 Task: Create a rule from the Routing list, Task moved to a section -> Set Priority in the project AgileCollab , set the section as Done clear the priority
Action: Mouse moved to (1047, 171)
Screenshot: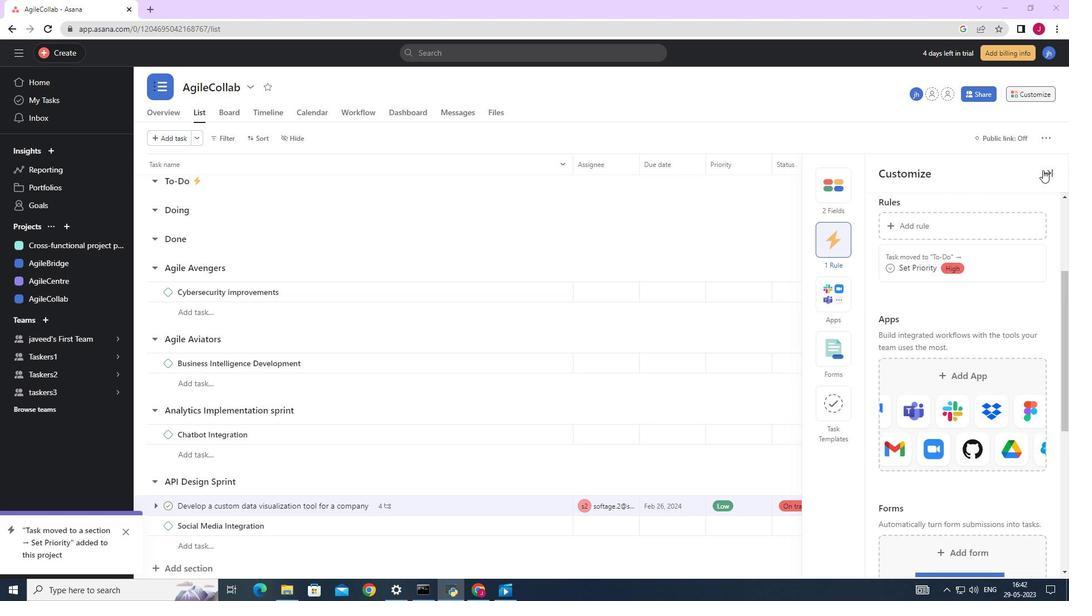 
Action: Mouse pressed left at (1047, 171)
Screenshot: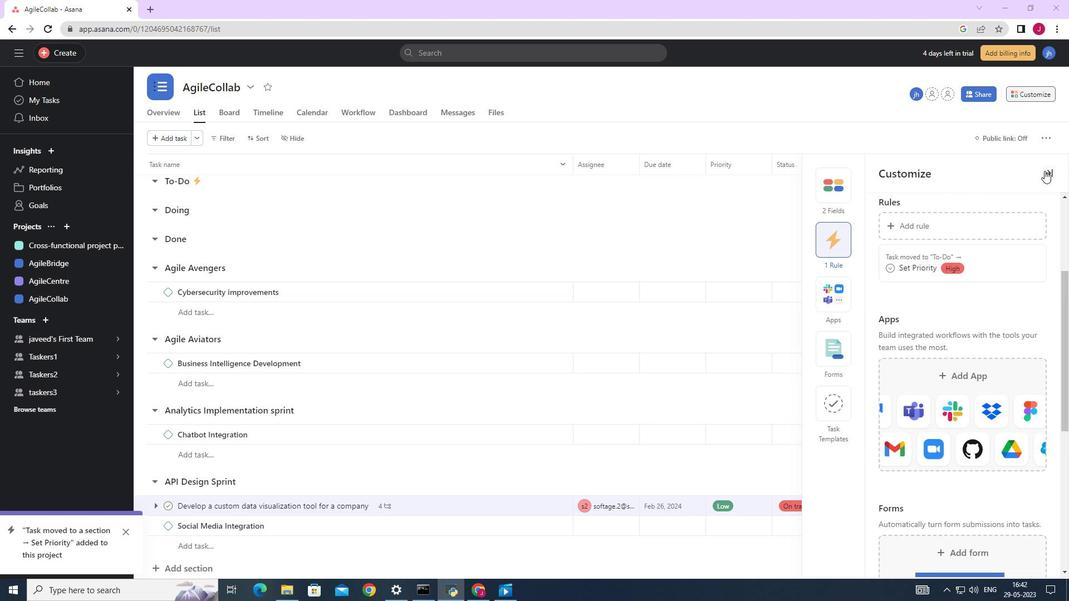 
Action: Mouse moved to (1038, 97)
Screenshot: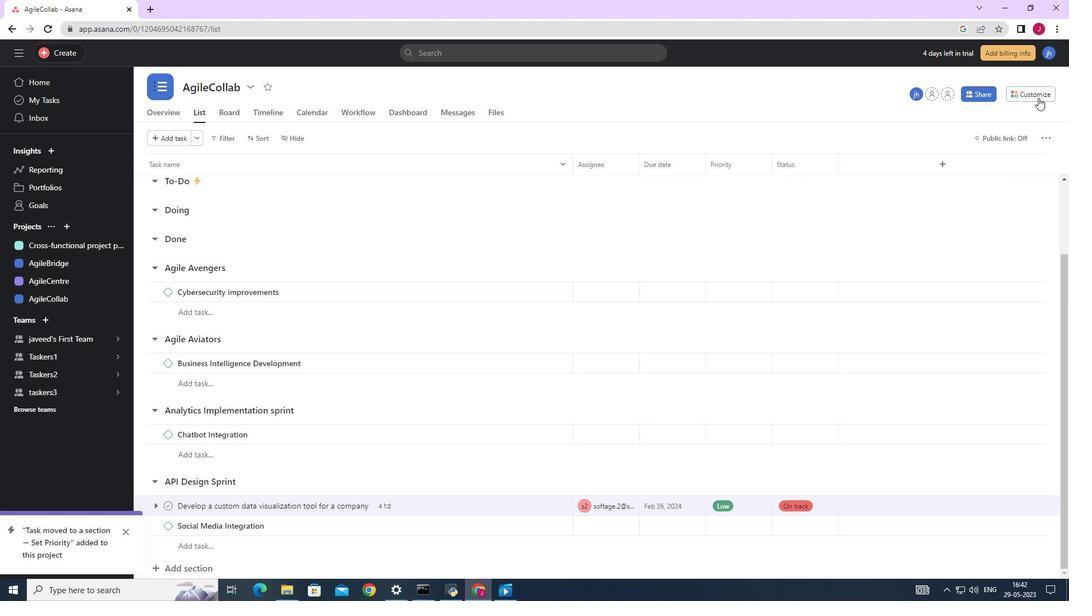 
Action: Mouse pressed left at (1038, 97)
Screenshot: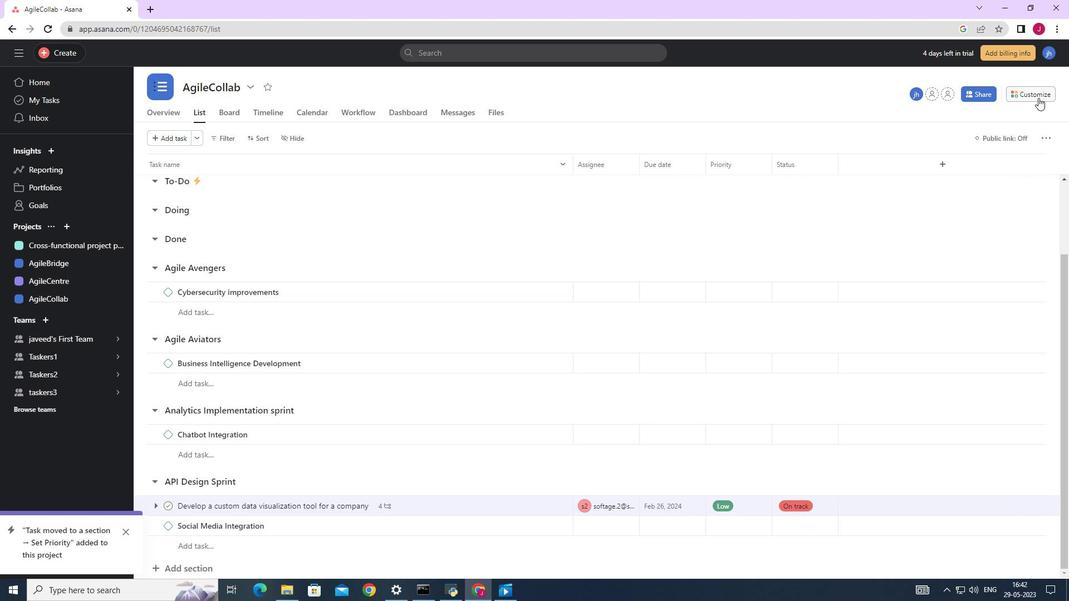
Action: Mouse moved to (836, 243)
Screenshot: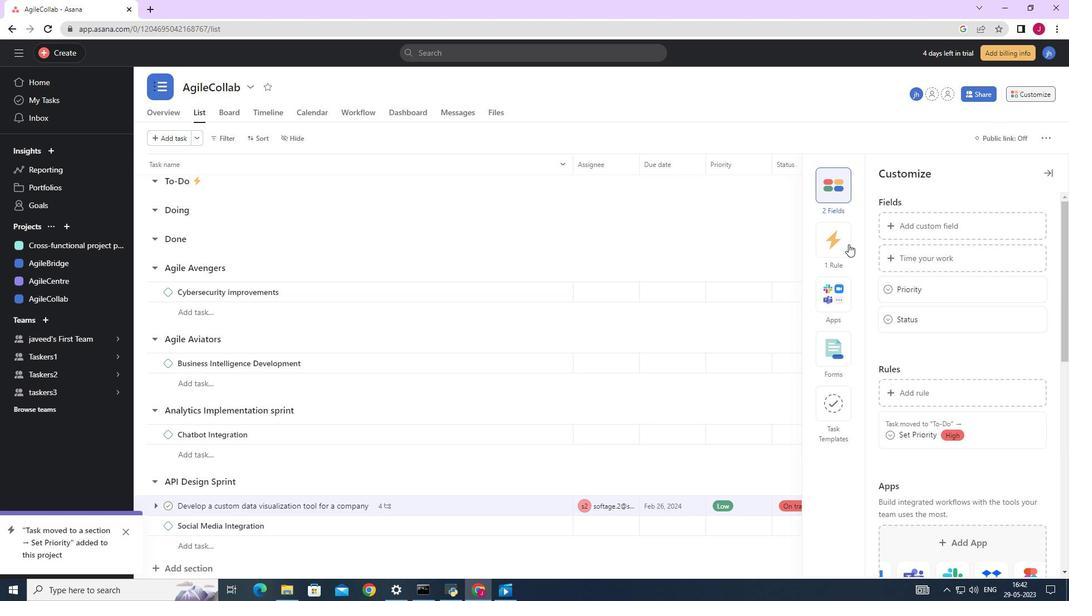 
Action: Mouse pressed left at (836, 243)
Screenshot: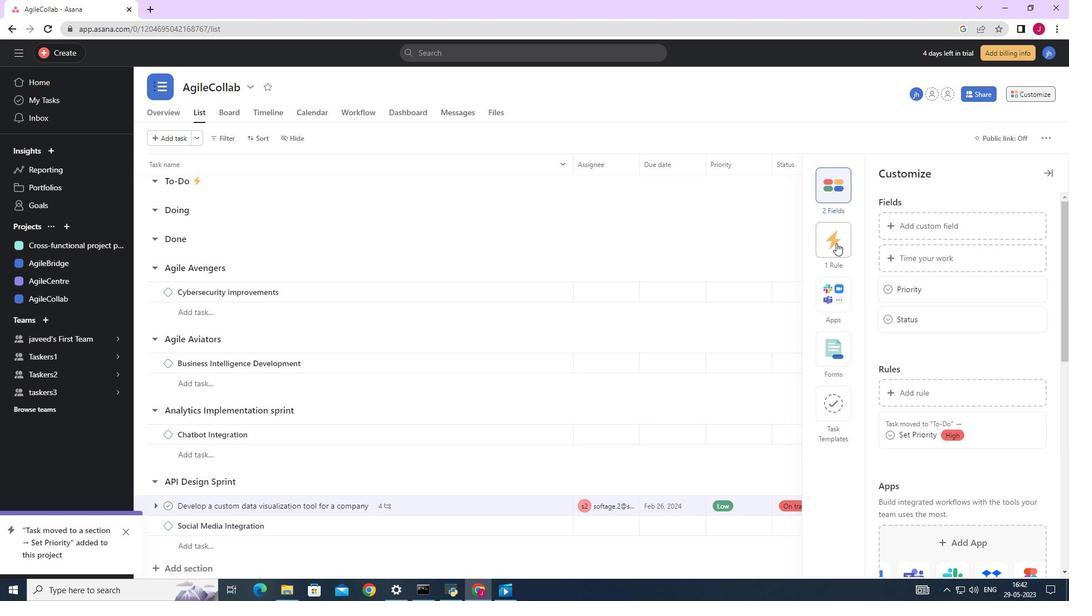 
Action: Mouse moved to (918, 226)
Screenshot: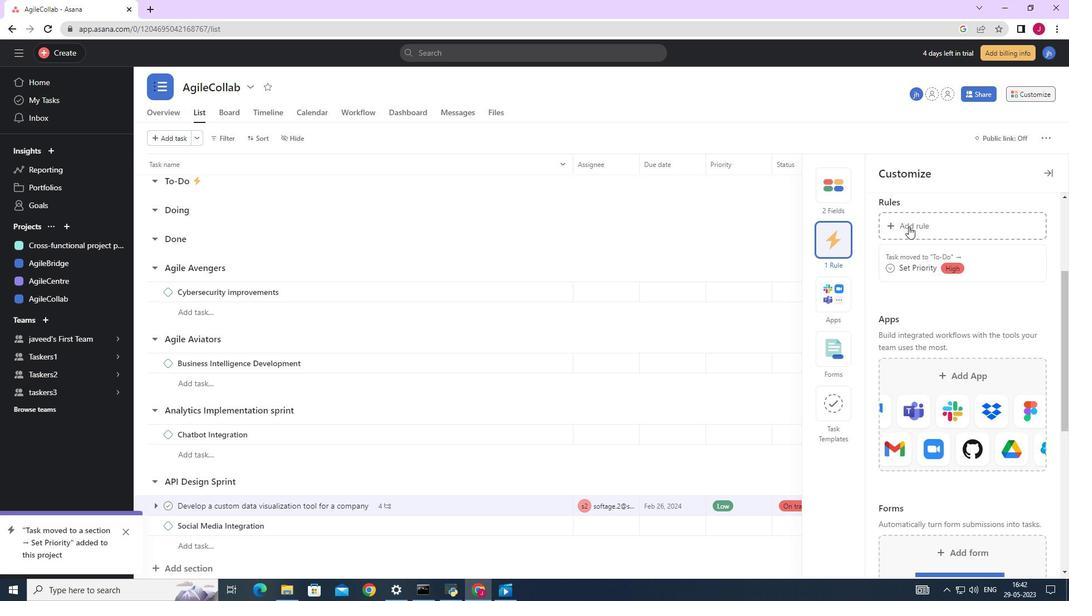 
Action: Mouse pressed left at (918, 226)
Screenshot: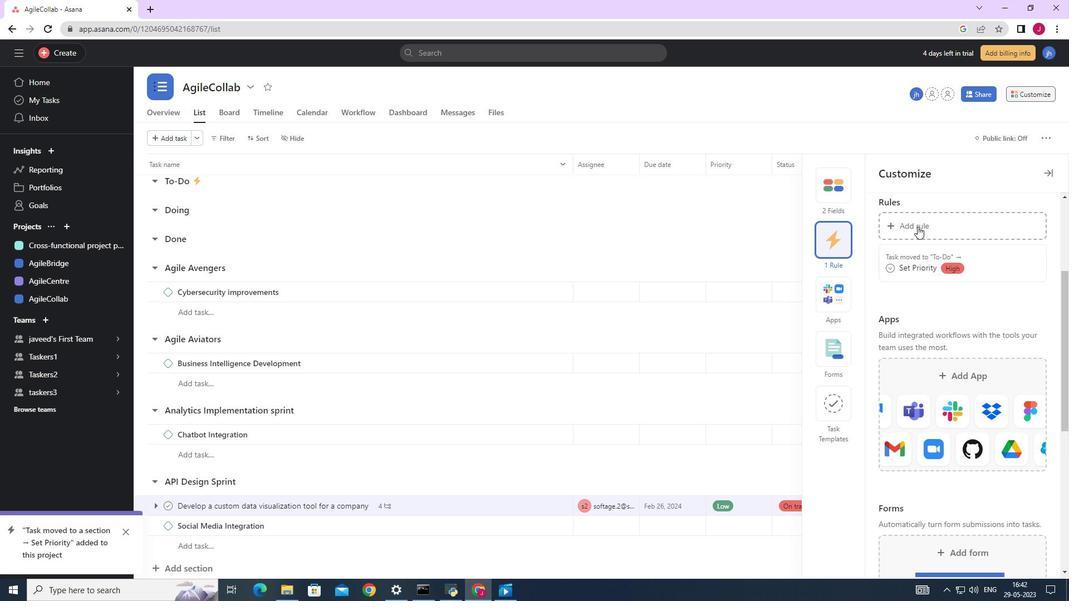 
Action: Mouse moved to (446, 175)
Screenshot: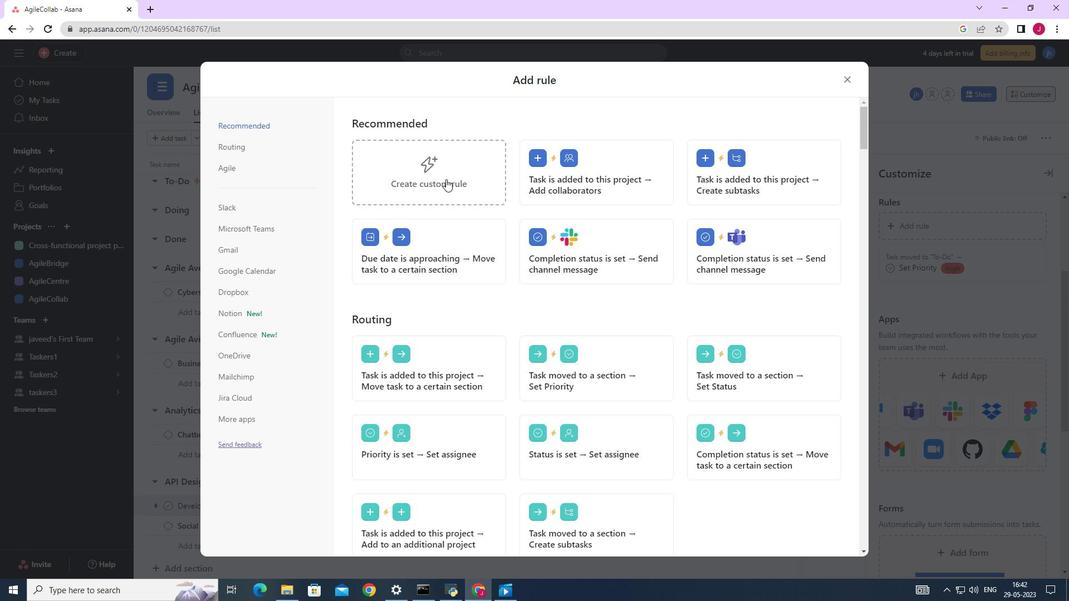 
Action: Mouse scrolled (446, 176) with delta (0, 0)
Screenshot: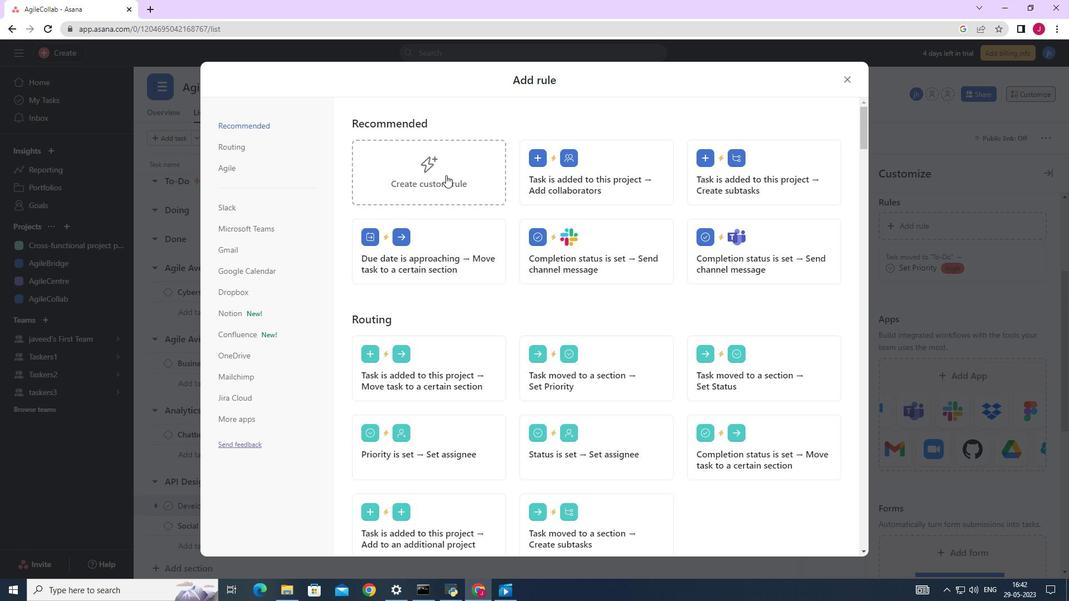 
Action: Mouse scrolled (446, 176) with delta (0, 0)
Screenshot: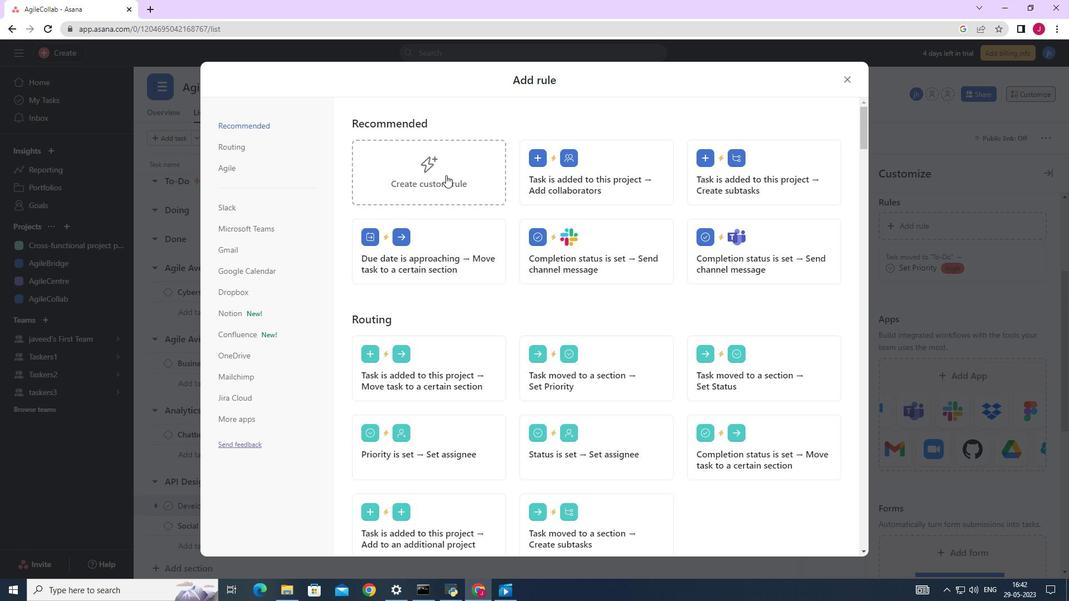 
Action: Mouse scrolled (446, 176) with delta (0, 0)
Screenshot: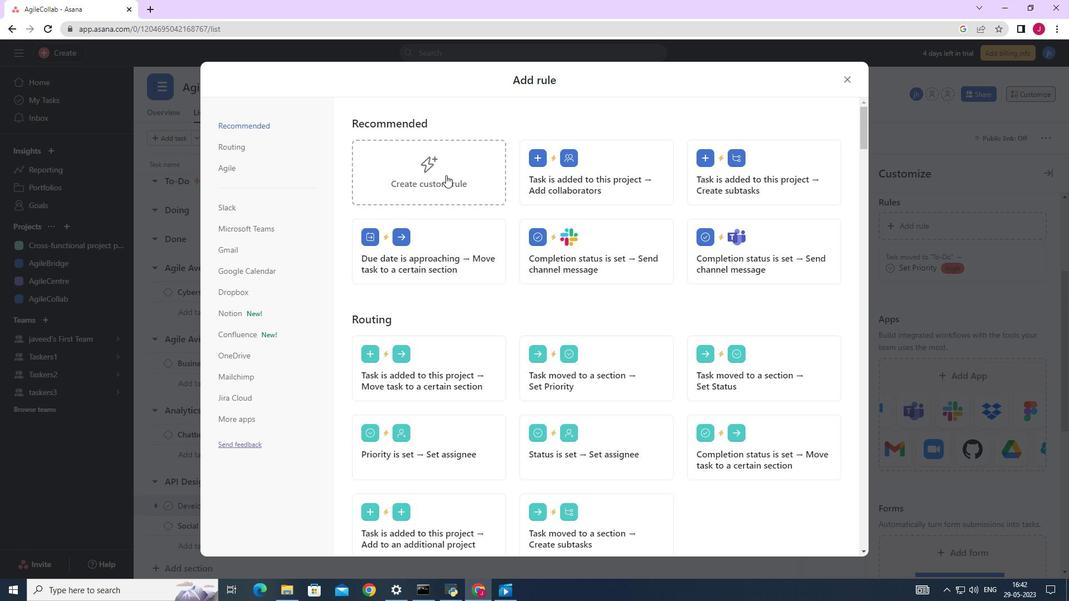 
Action: Mouse moved to (236, 144)
Screenshot: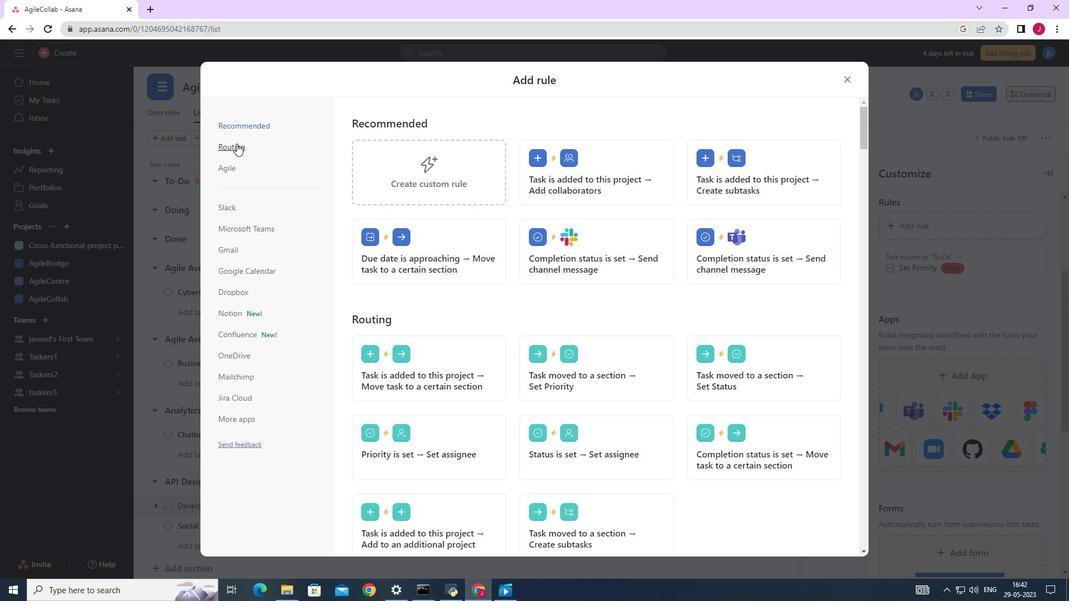 
Action: Mouse pressed left at (236, 144)
Screenshot: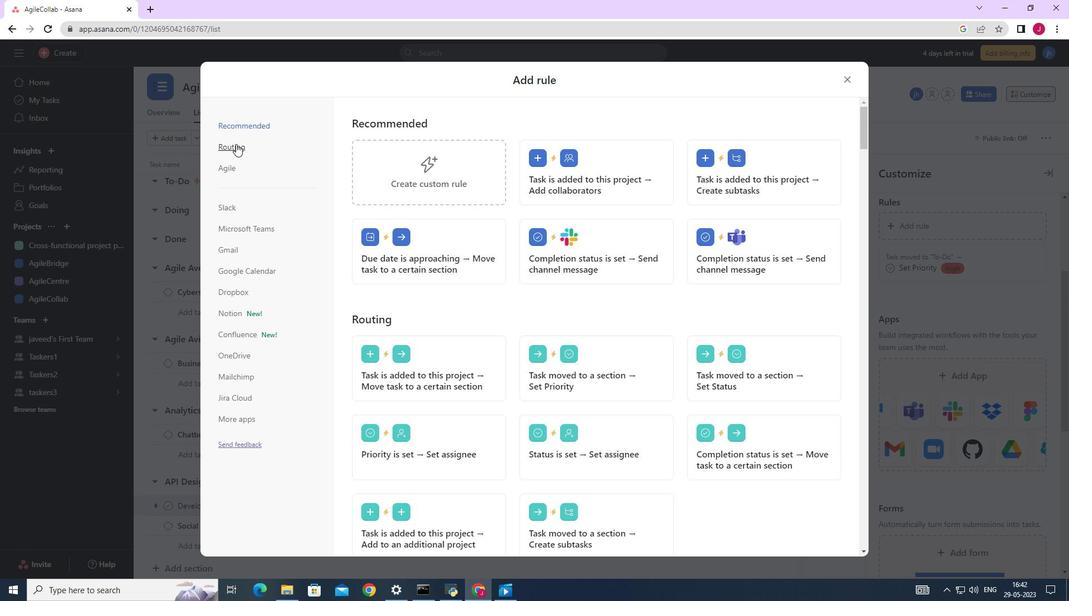 
Action: Mouse moved to (571, 174)
Screenshot: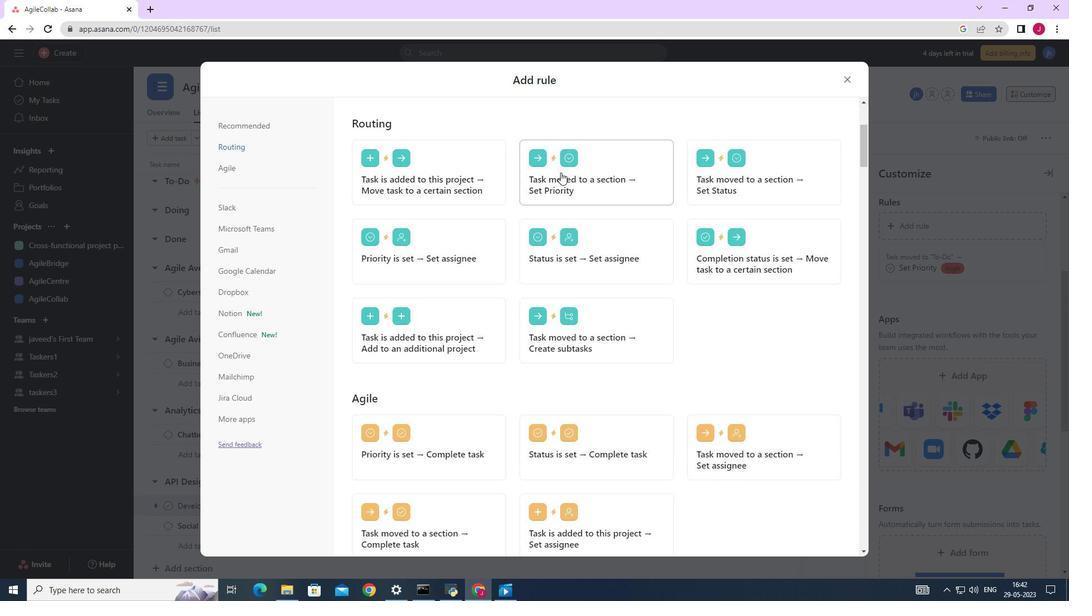 
Action: Mouse scrolled (571, 175) with delta (0, 0)
Screenshot: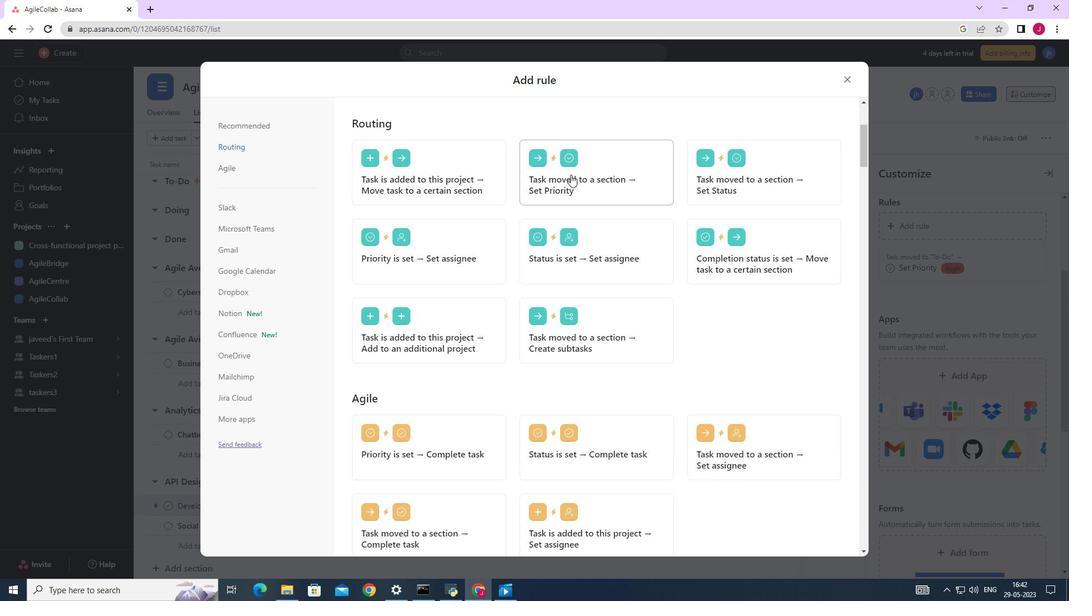 
Action: Mouse moved to (572, 174)
Screenshot: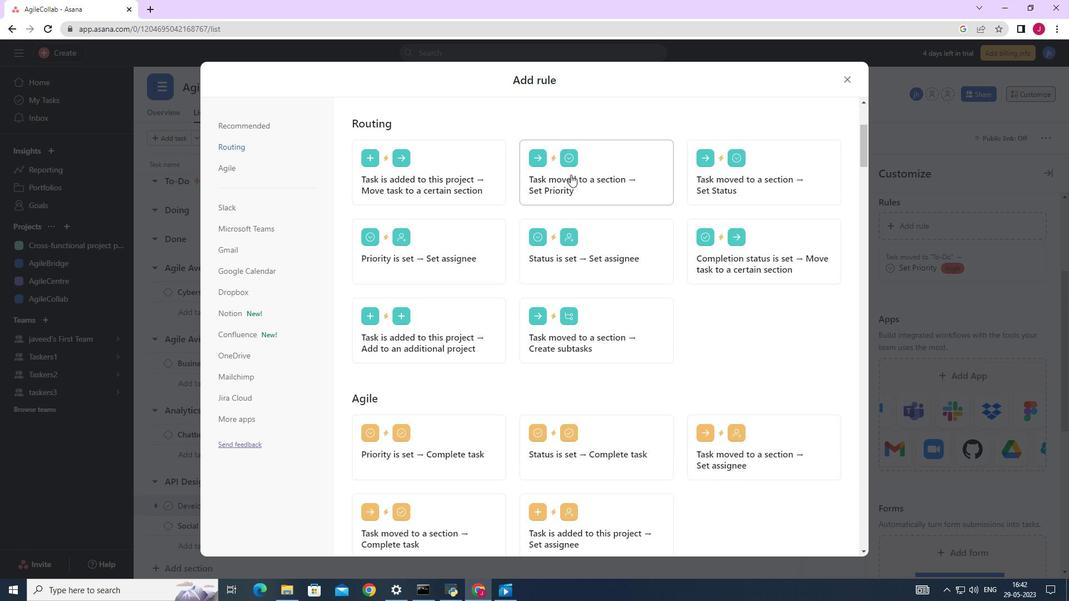 
Action: Mouse scrolled (572, 175) with delta (0, 0)
Screenshot: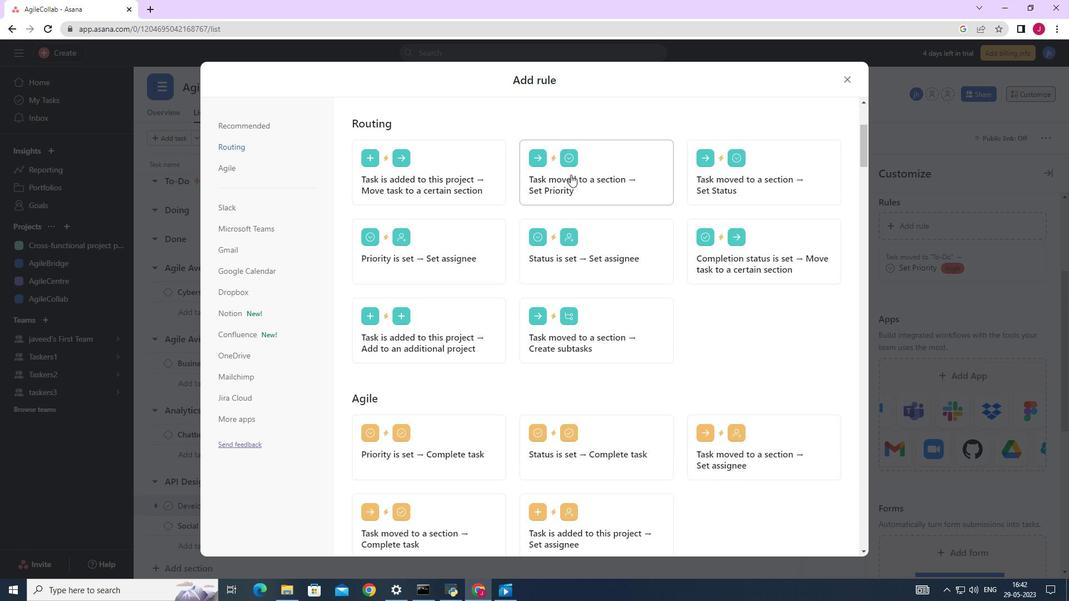 
Action: Mouse moved to (572, 174)
Screenshot: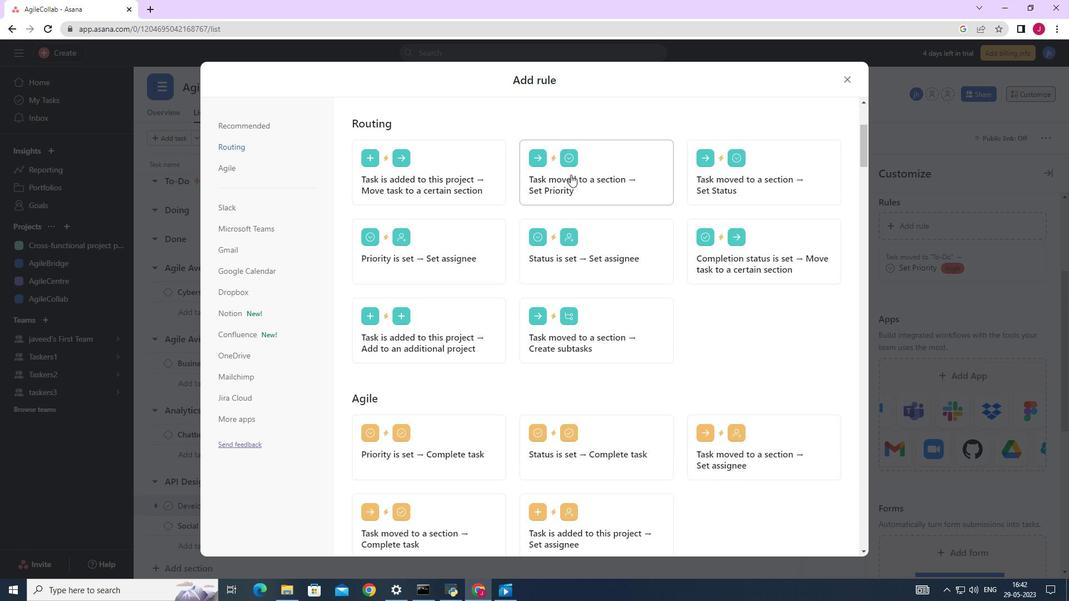 
Action: Mouse scrolled (572, 174) with delta (0, 0)
Screenshot: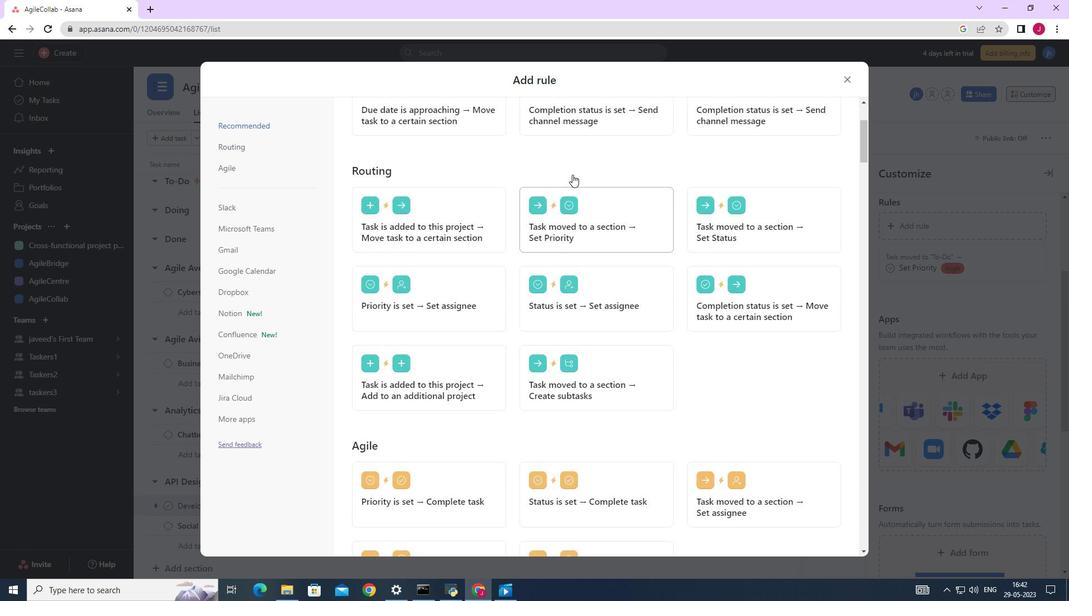 
Action: Mouse scrolled (572, 174) with delta (0, 0)
Screenshot: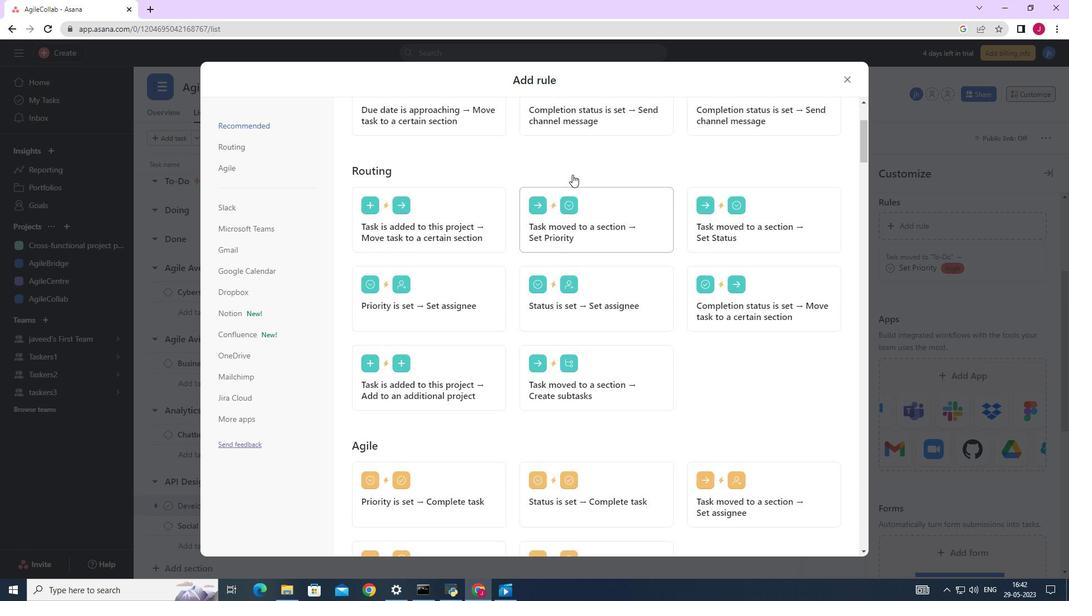 
Action: Mouse scrolled (572, 174) with delta (0, 0)
Screenshot: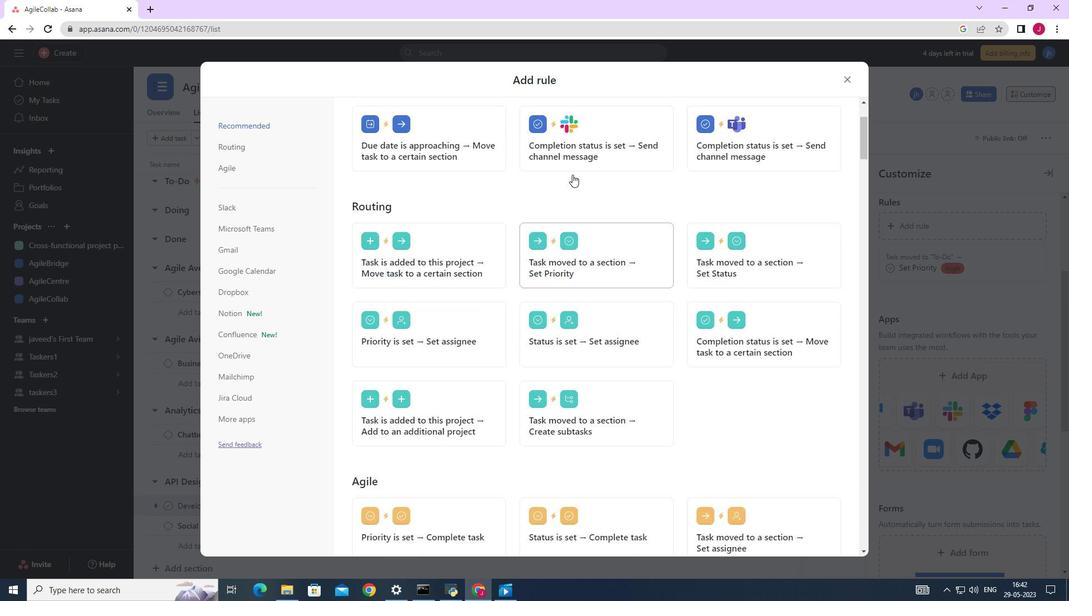 
Action: Mouse moved to (599, 119)
Screenshot: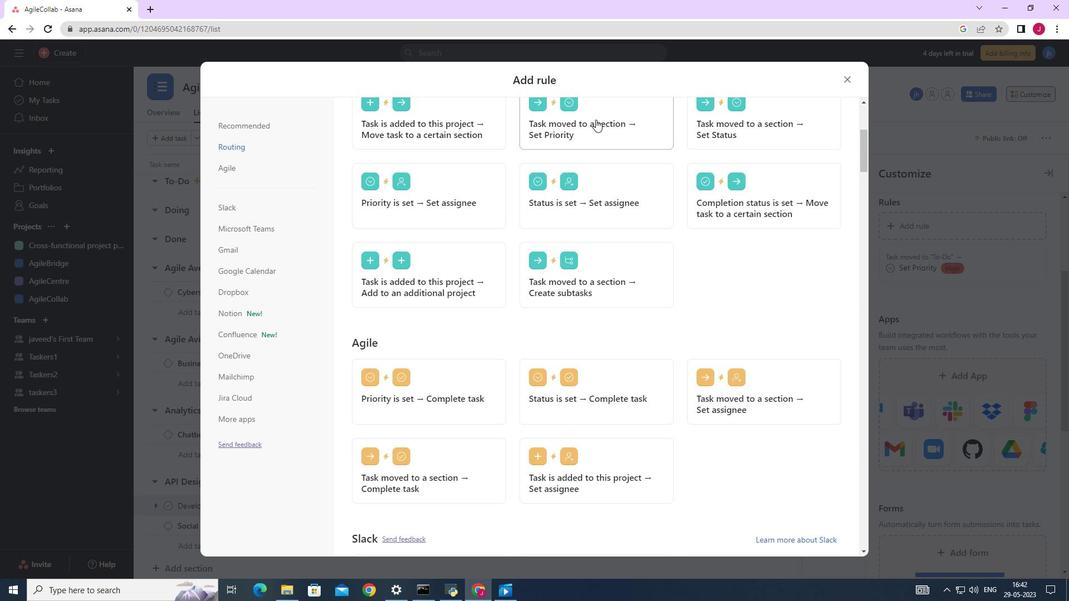 
Action: Mouse pressed left at (599, 119)
Screenshot: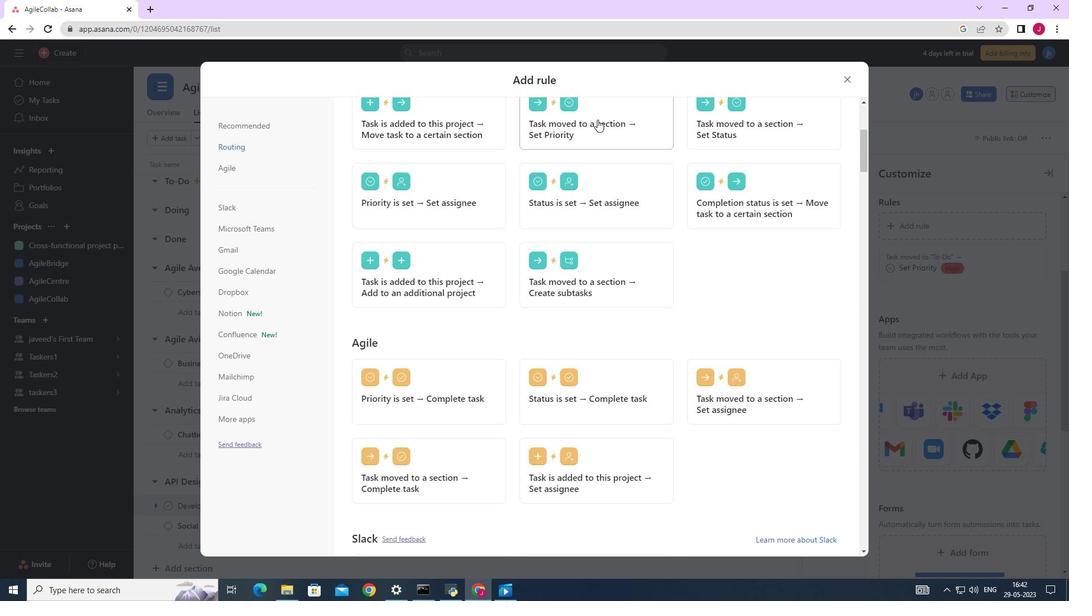 
Action: Mouse moved to (393, 304)
Screenshot: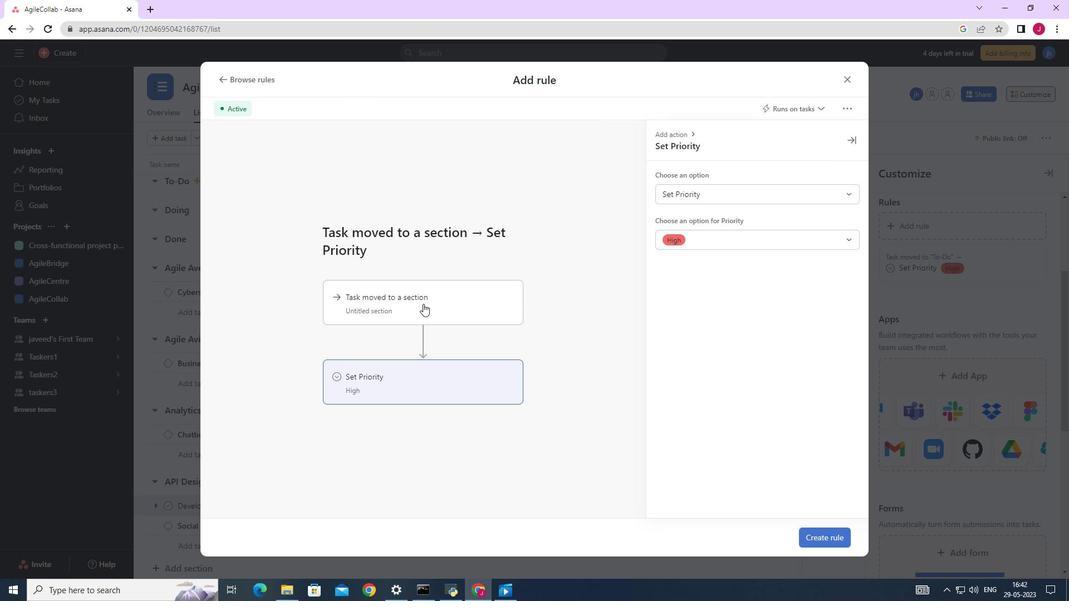 
Action: Mouse pressed left at (393, 304)
Screenshot: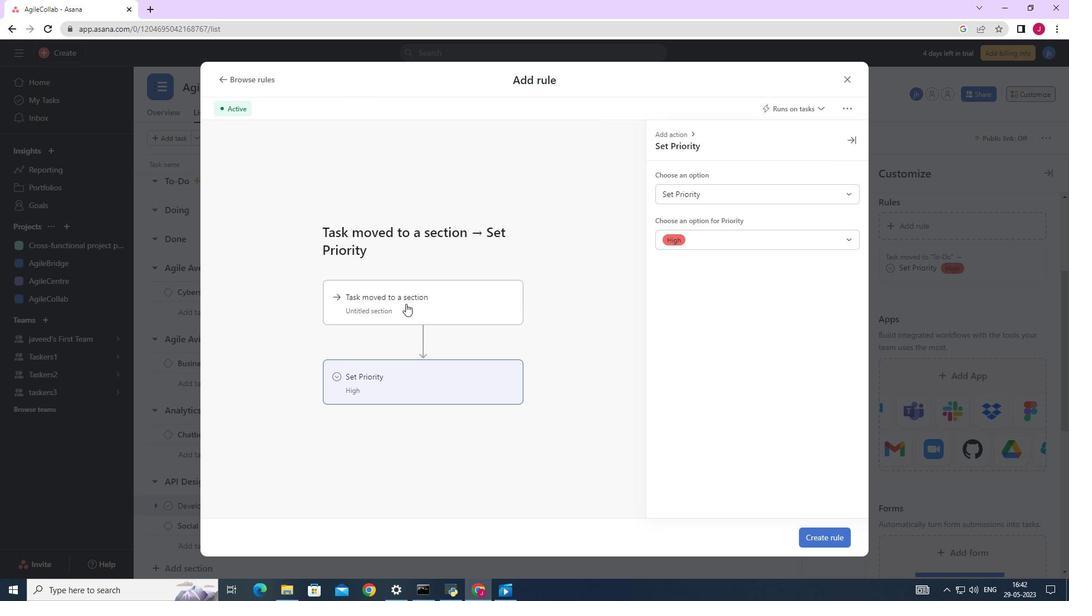 
Action: Mouse moved to (724, 193)
Screenshot: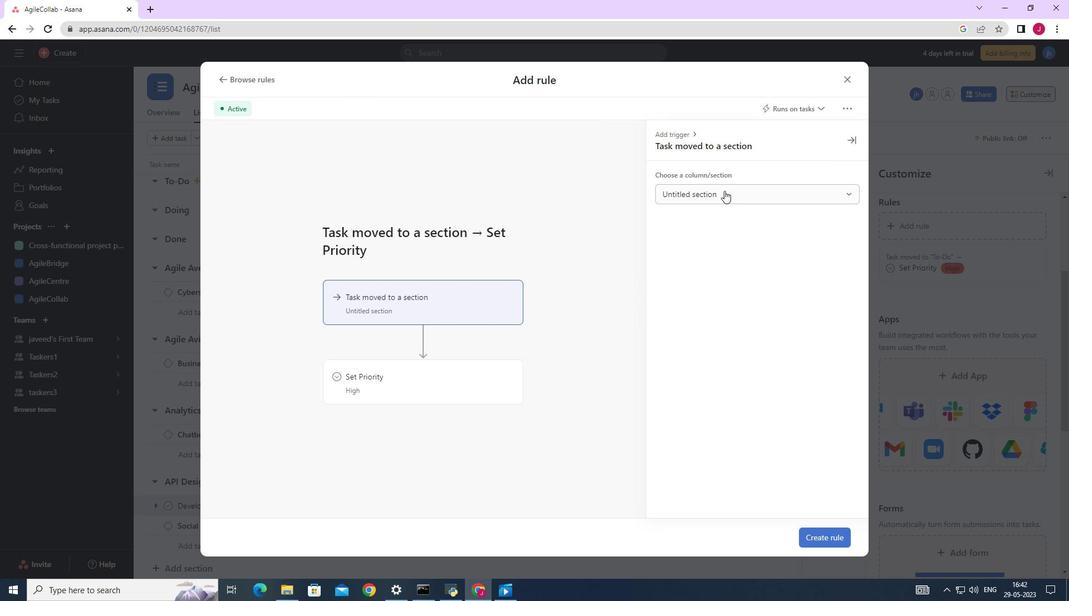 
Action: Mouse pressed left at (724, 193)
Screenshot: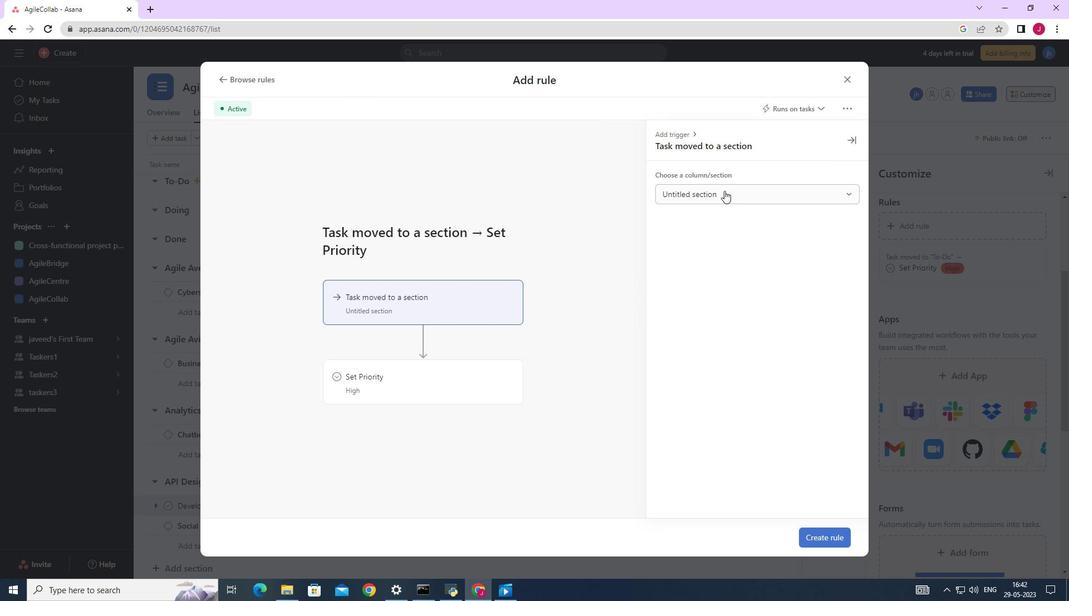 
Action: Mouse moved to (695, 279)
Screenshot: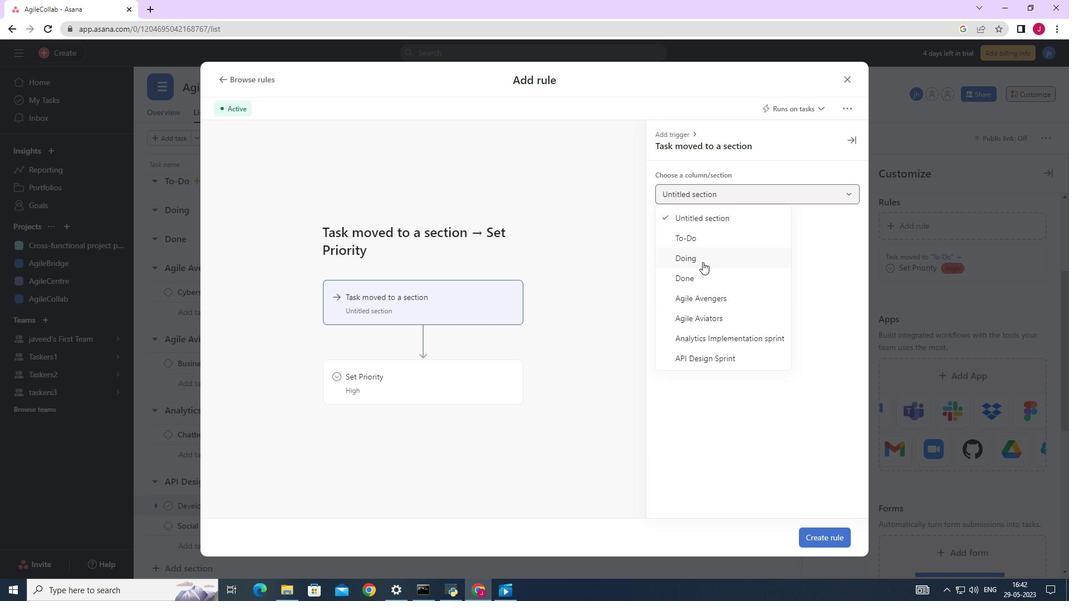
Action: Mouse pressed left at (695, 279)
Screenshot: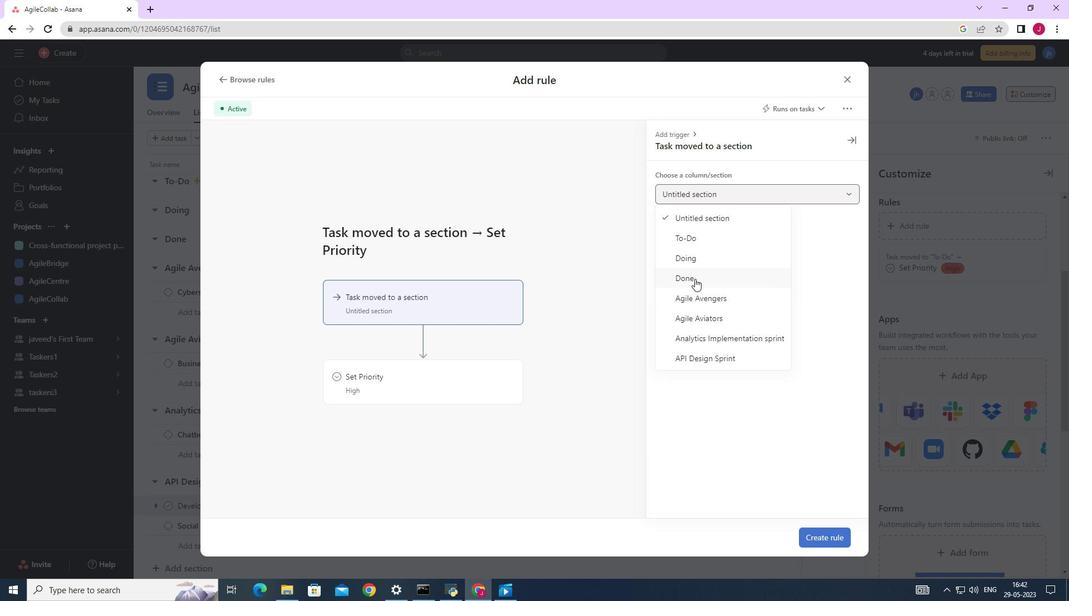 
Action: Mouse moved to (380, 382)
Screenshot: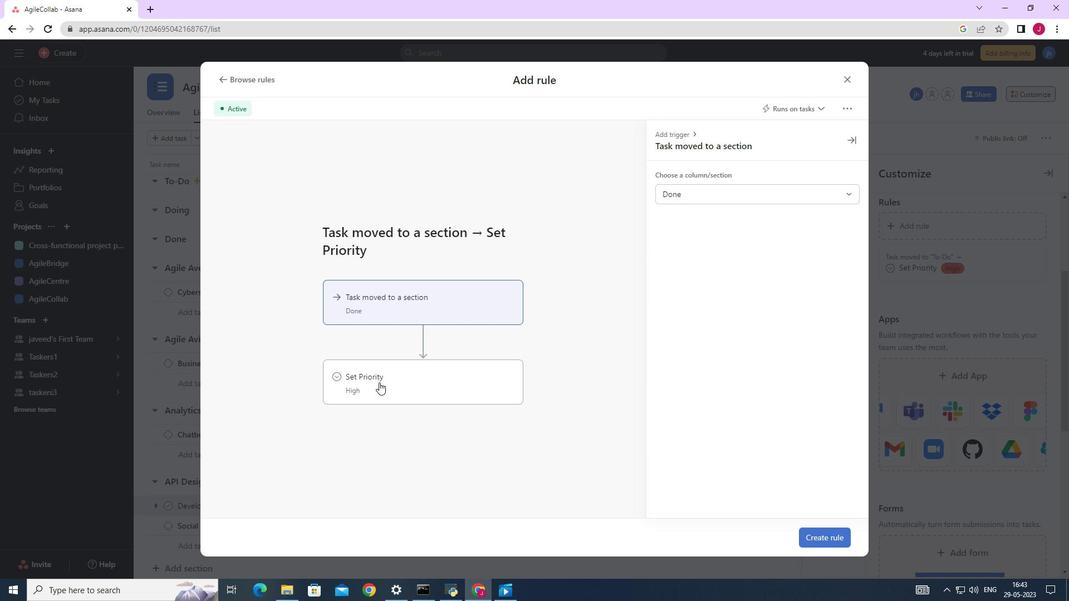 
Action: Mouse pressed left at (380, 382)
Screenshot: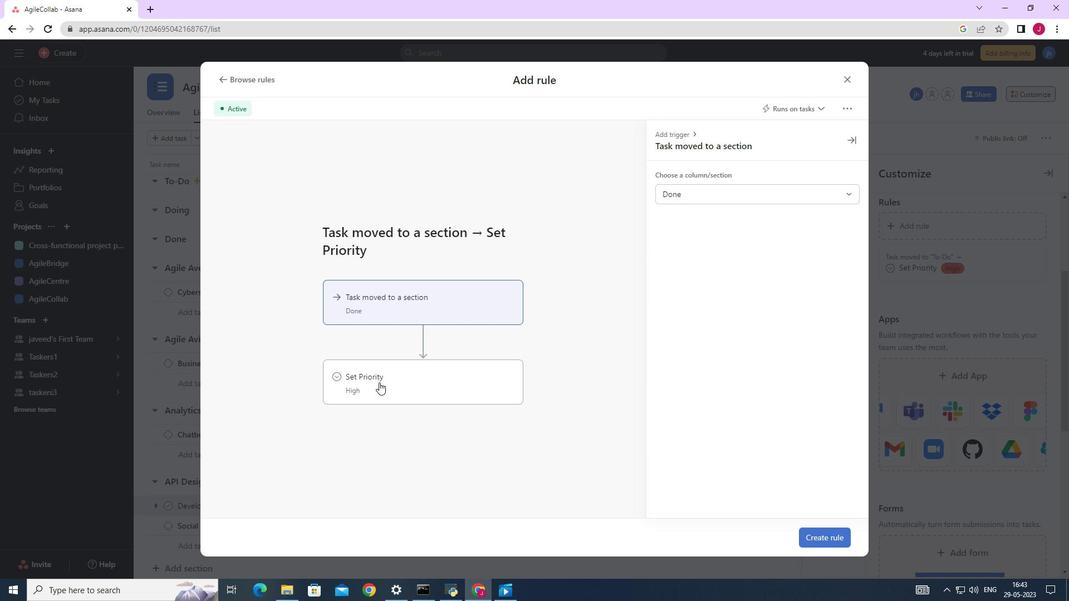 
Action: Mouse moved to (737, 194)
Screenshot: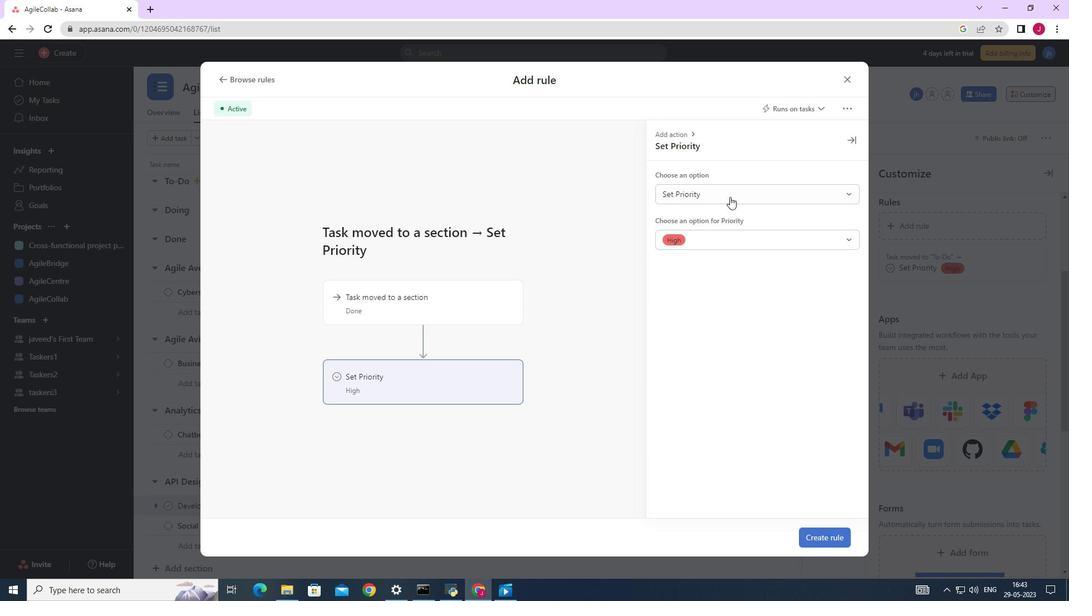
Action: Mouse pressed left at (737, 194)
Screenshot: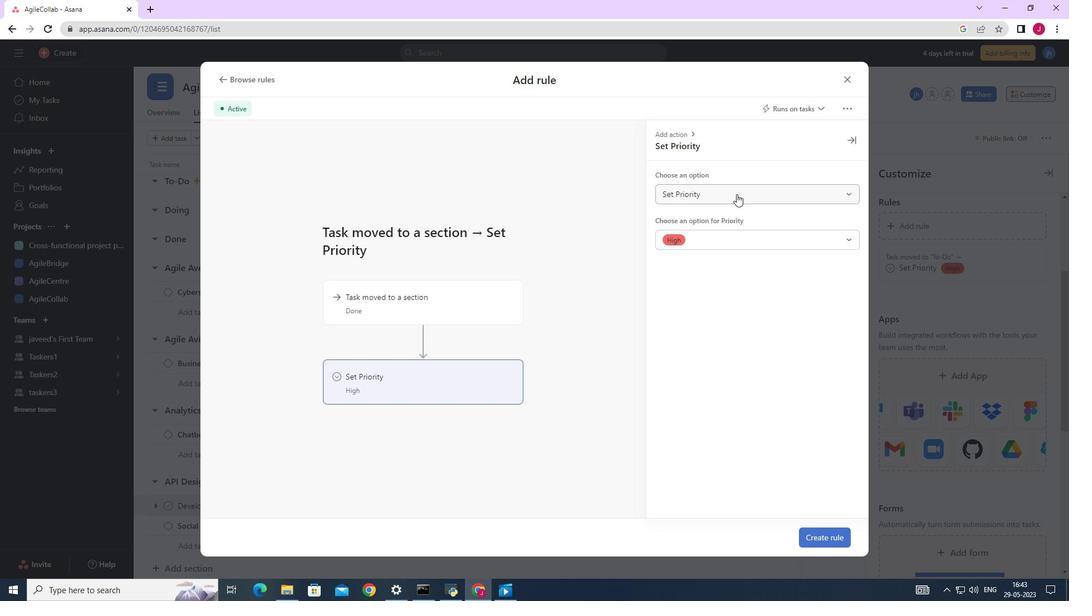 
Action: Mouse moved to (702, 236)
Screenshot: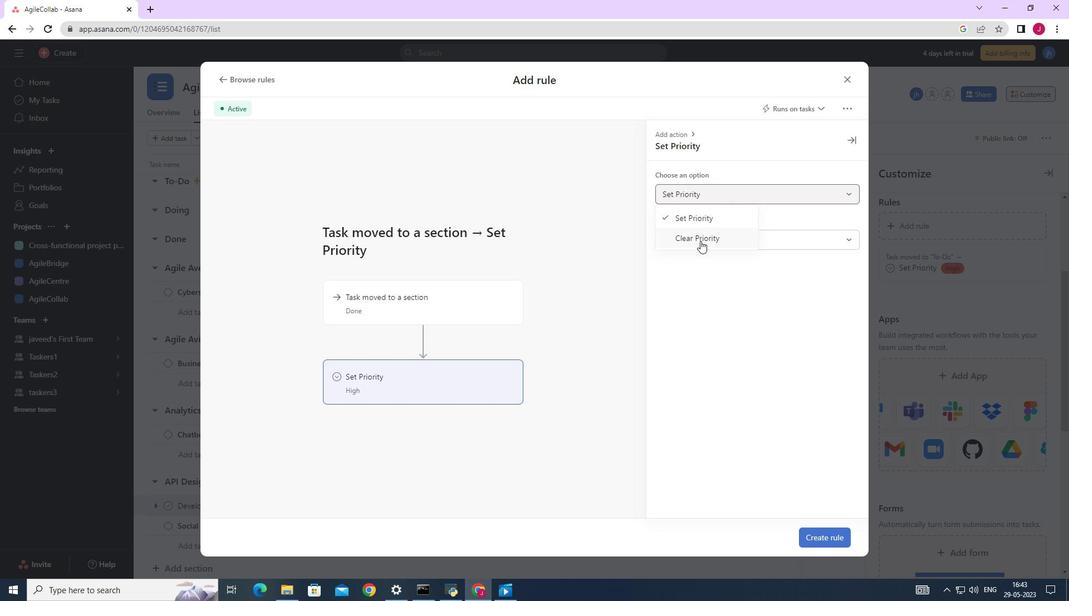 
Action: Mouse pressed left at (702, 236)
Screenshot: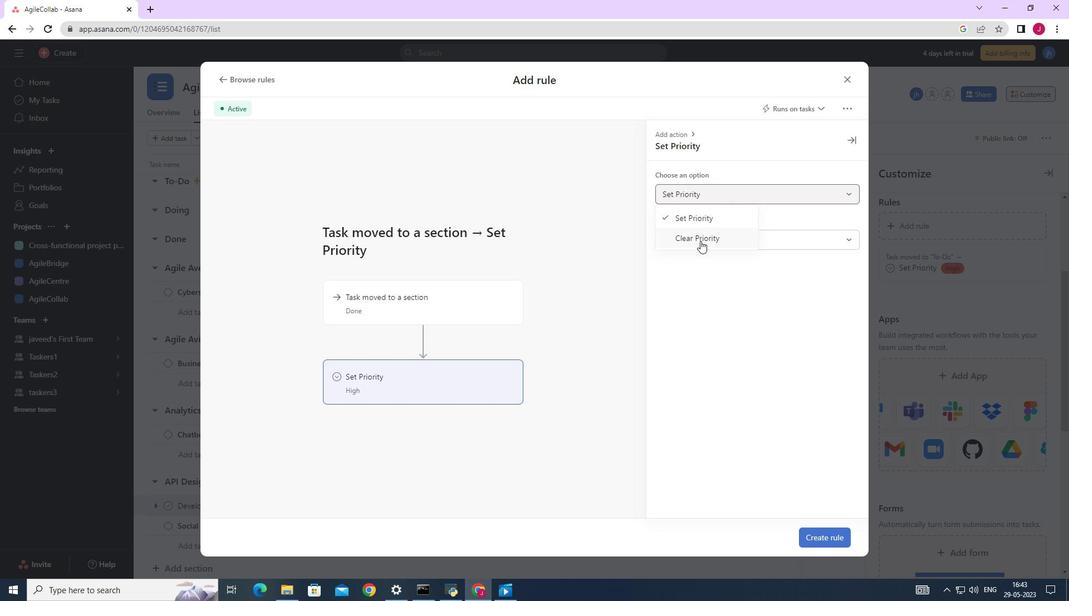 
Action: Mouse moved to (824, 536)
Screenshot: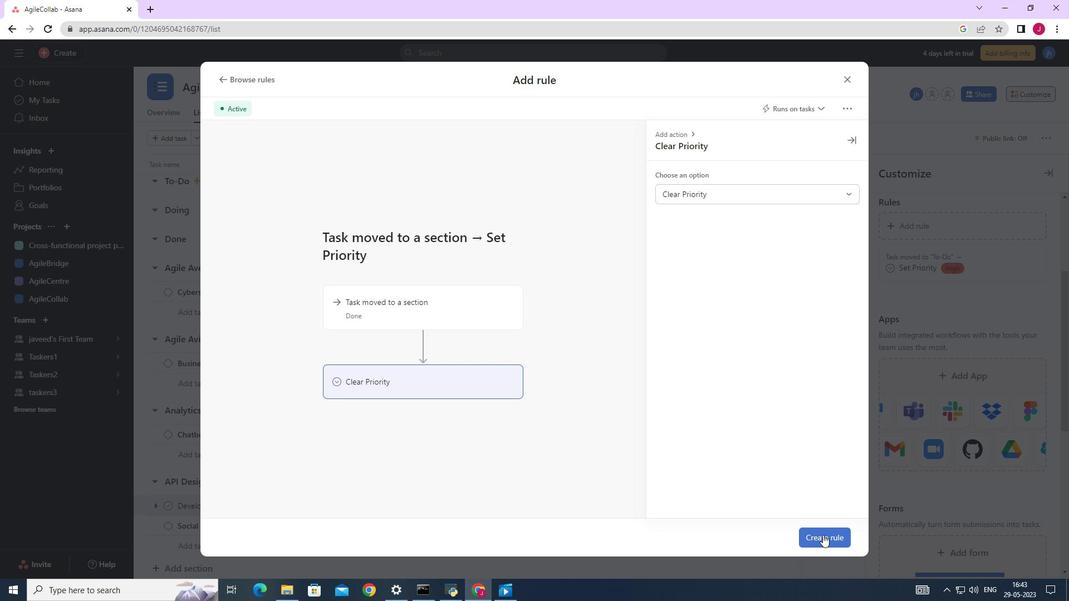 
Action: Mouse pressed left at (824, 536)
Screenshot: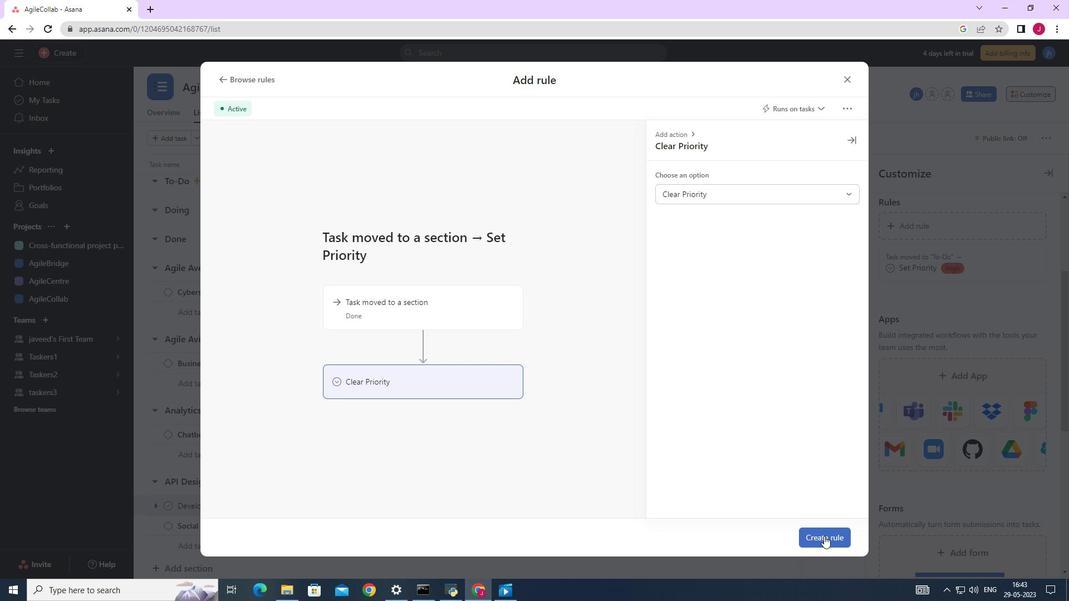 
Action: Mouse moved to (808, 506)
Screenshot: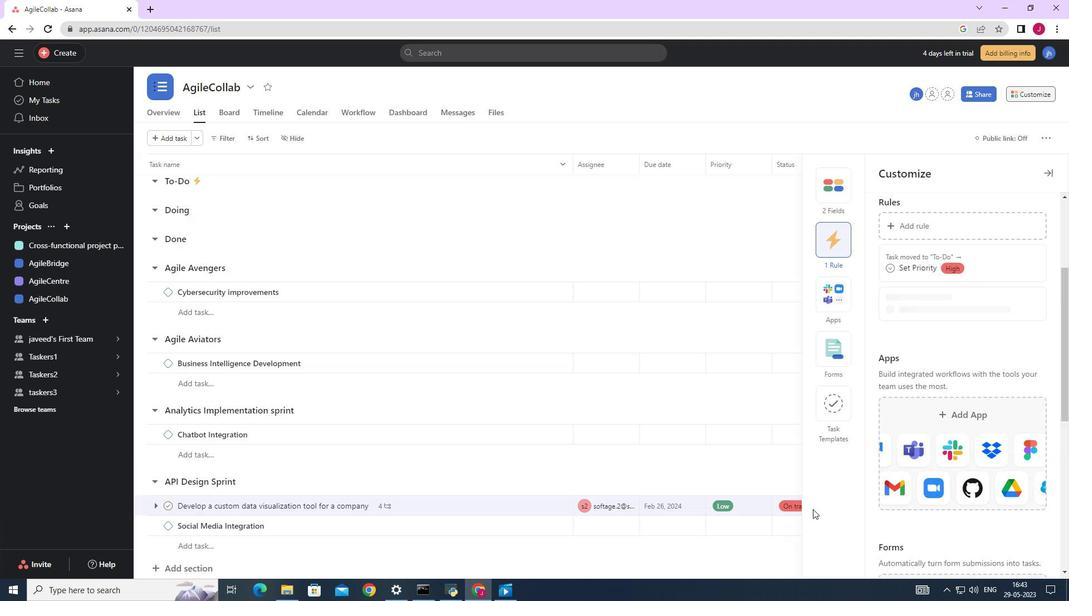 
